 Task: Create a due date automation trigger when advanced on, on the tuesday after a card is due add checklist with checklist "Resume" incomplete at 11:00 AM.
Action: Mouse moved to (826, 259)
Screenshot: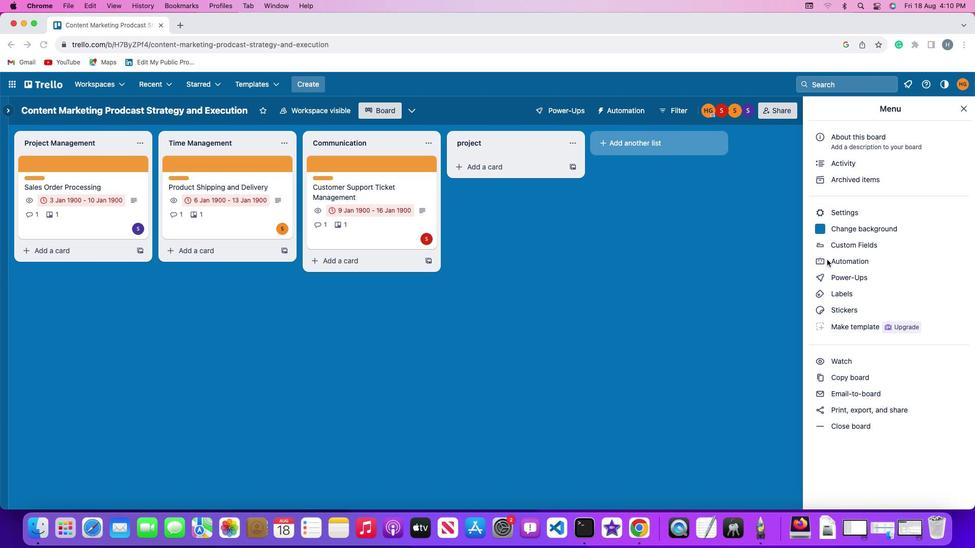 
Action: Mouse pressed left at (826, 259)
Screenshot: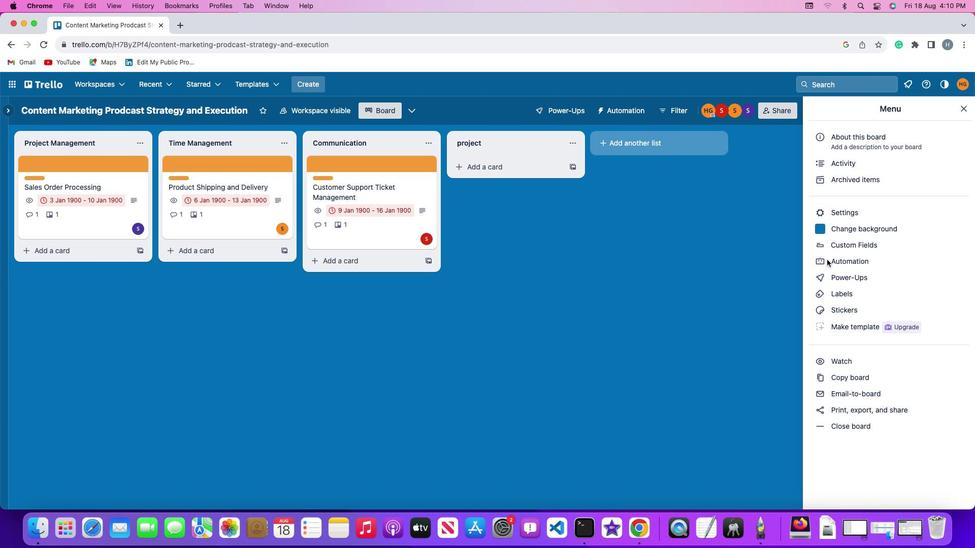 
Action: Mouse pressed left at (826, 259)
Screenshot: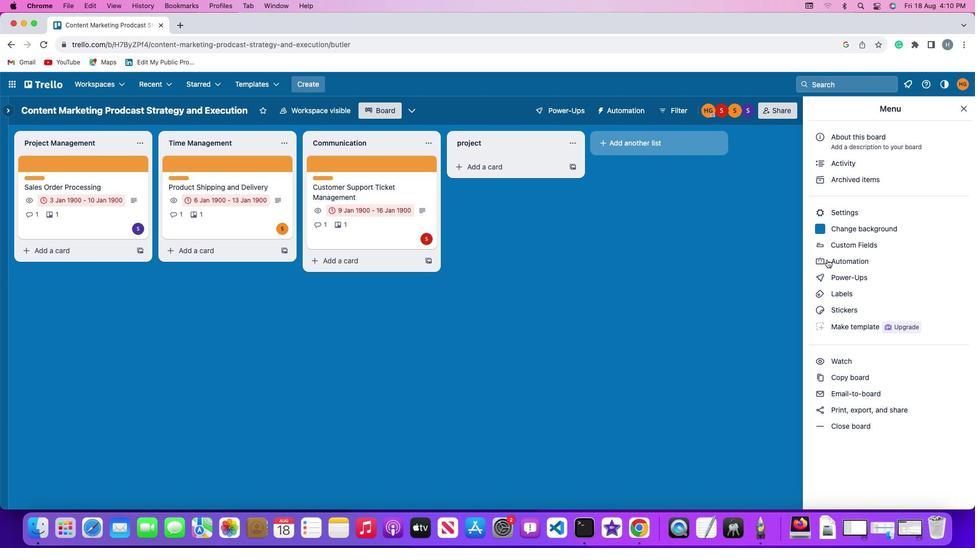 
Action: Mouse moved to (57, 242)
Screenshot: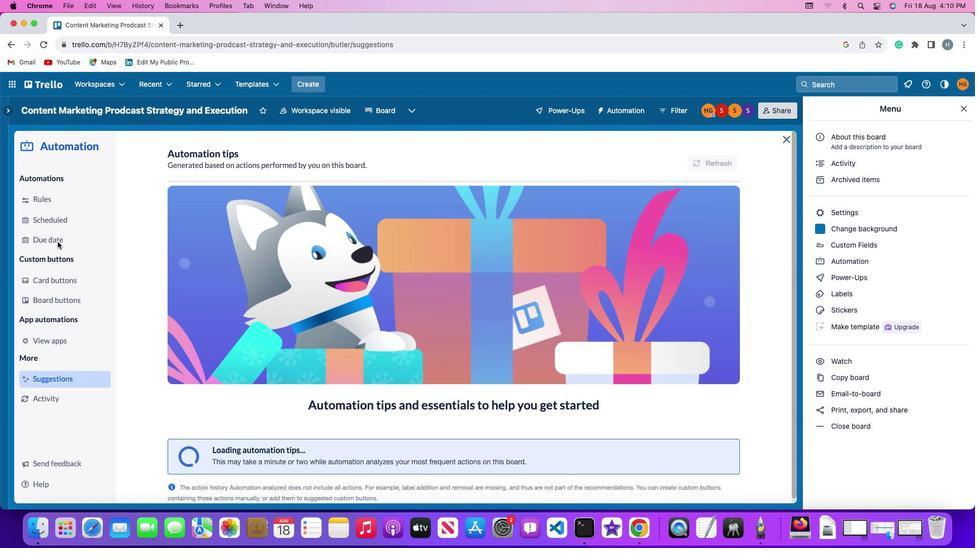 
Action: Mouse pressed left at (57, 242)
Screenshot: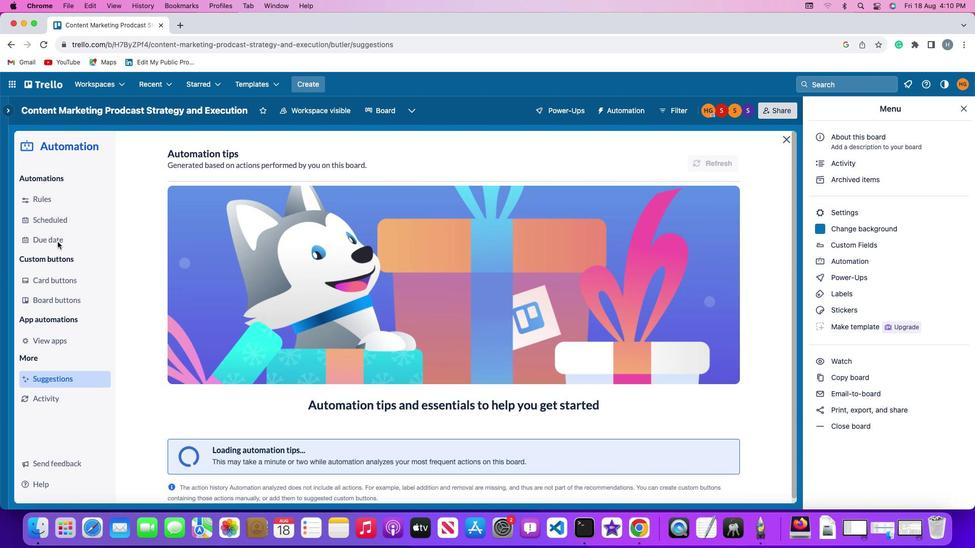 
Action: Mouse moved to (694, 154)
Screenshot: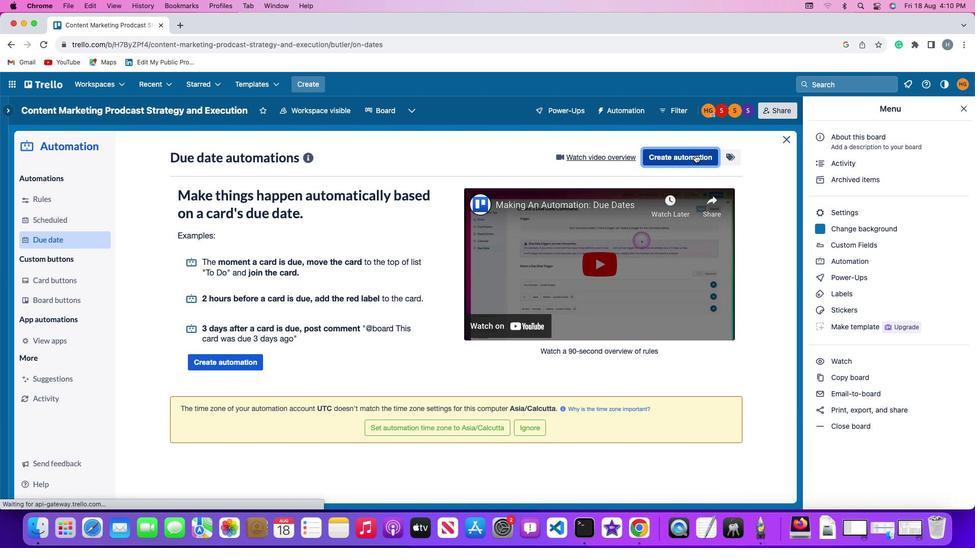 
Action: Mouse pressed left at (694, 154)
Screenshot: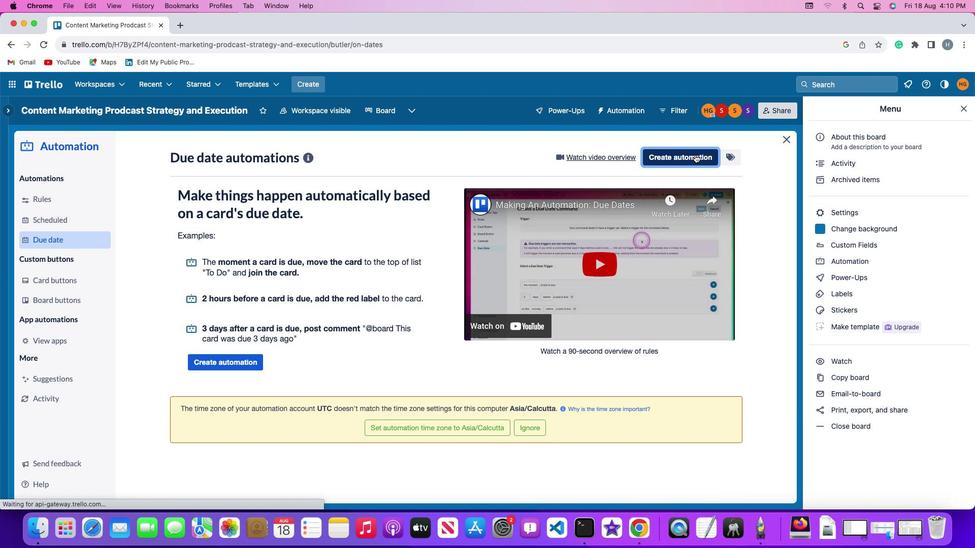 
Action: Mouse moved to (199, 251)
Screenshot: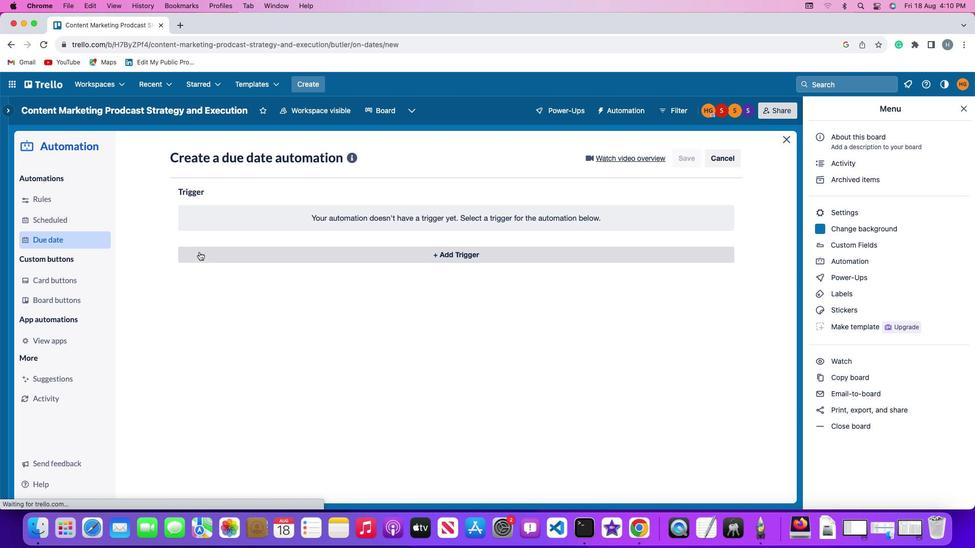 
Action: Mouse pressed left at (199, 251)
Screenshot: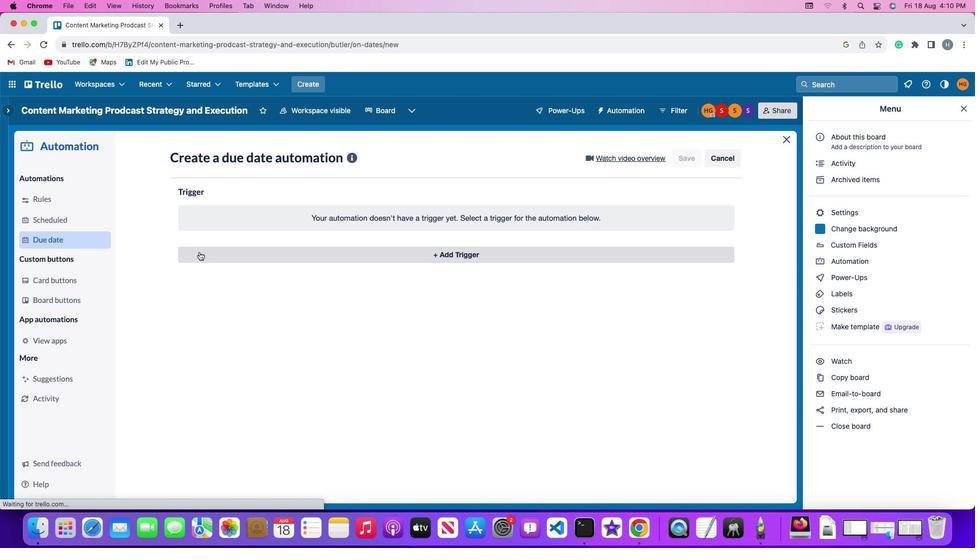 
Action: Mouse moved to (212, 441)
Screenshot: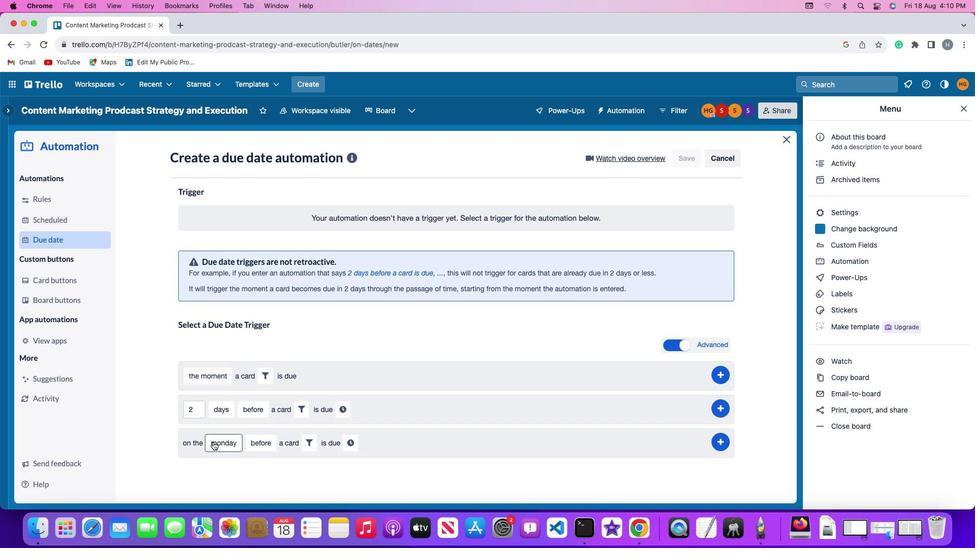 
Action: Mouse pressed left at (212, 441)
Screenshot: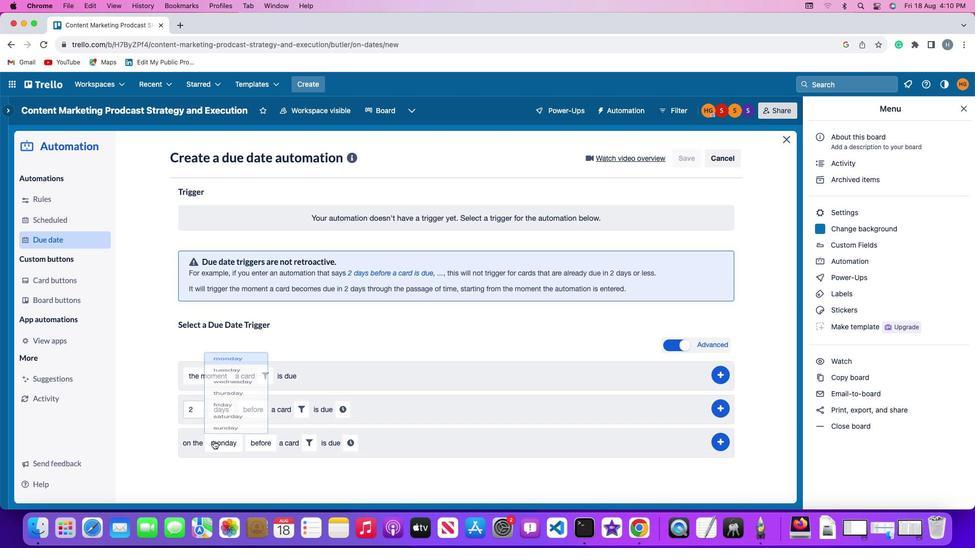 
Action: Mouse moved to (236, 325)
Screenshot: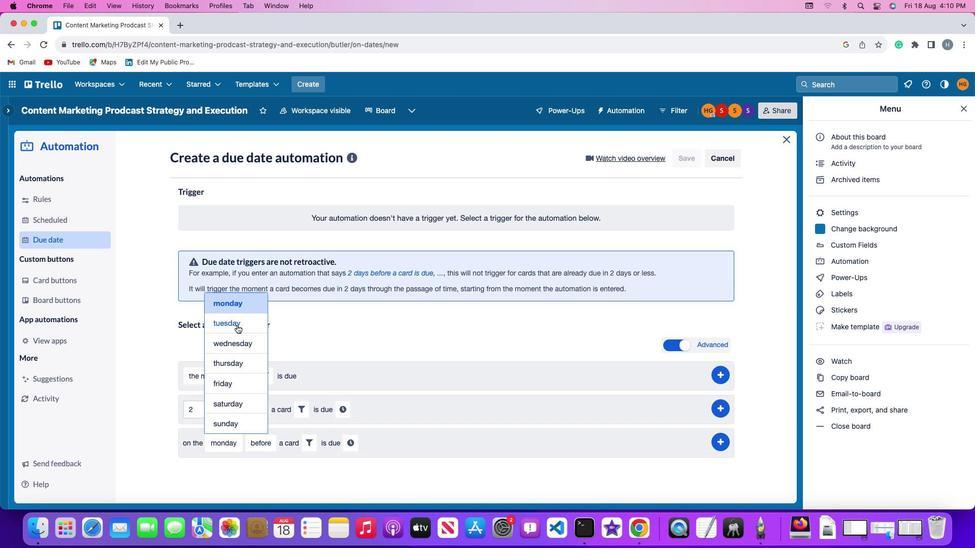 
Action: Mouse pressed left at (236, 325)
Screenshot: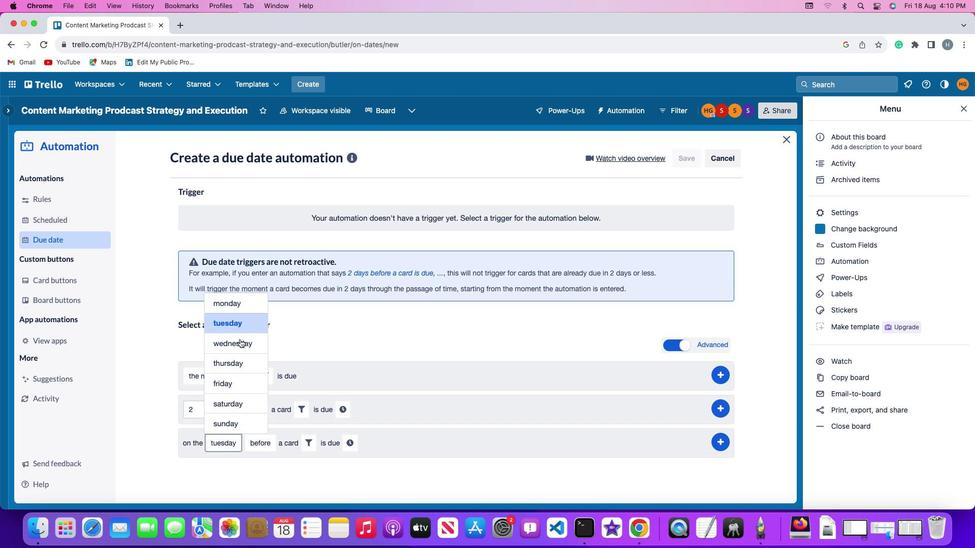 
Action: Mouse moved to (259, 448)
Screenshot: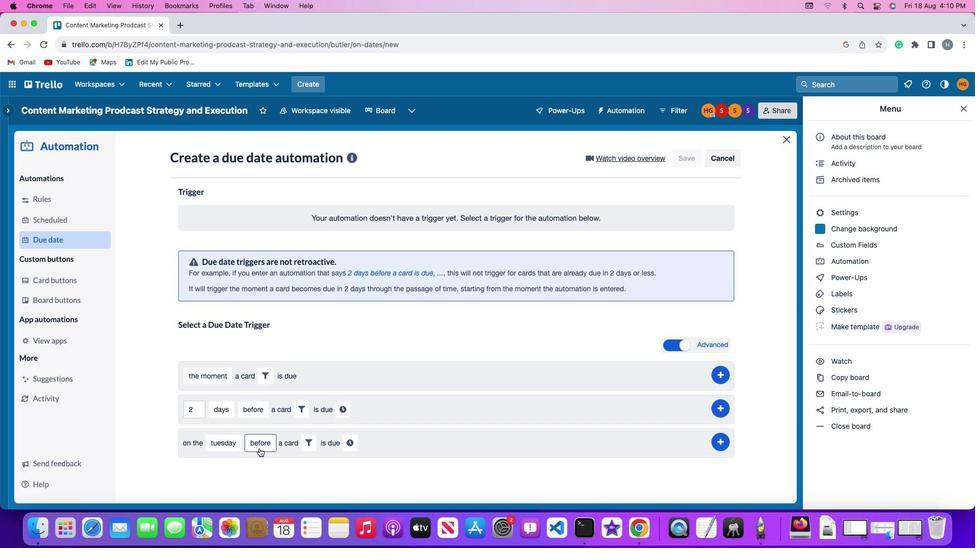 
Action: Mouse pressed left at (259, 448)
Screenshot: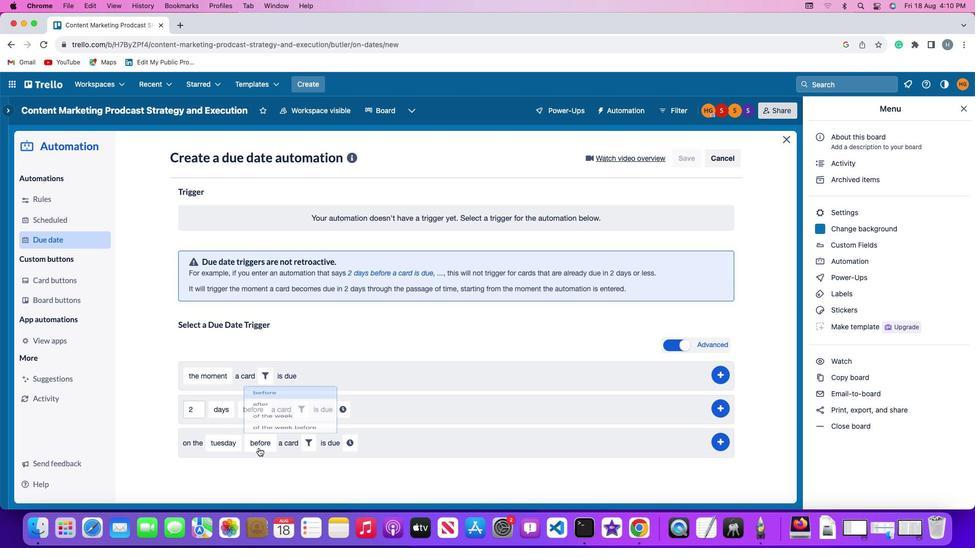 
Action: Mouse moved to (277, 378)
Screenshot: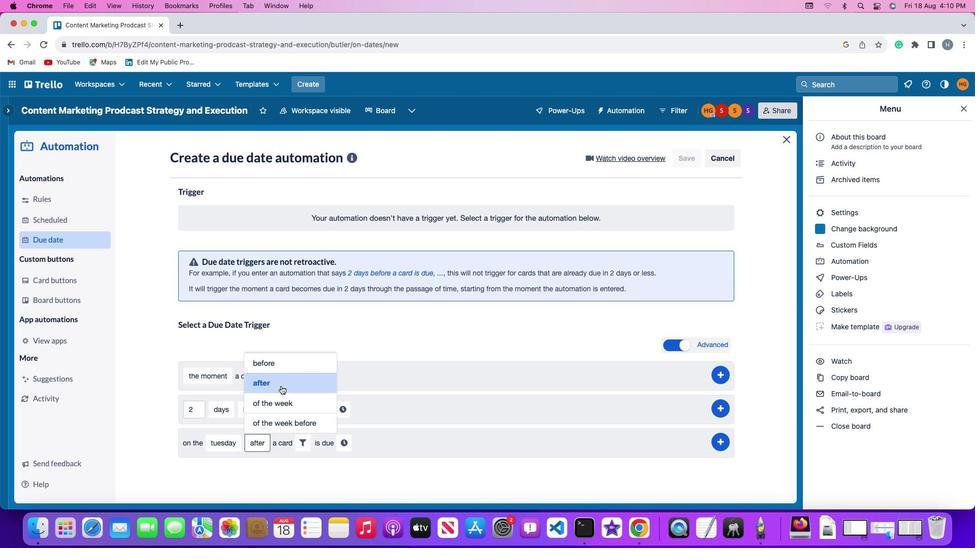 
Action: Mouse pressed left at (277, 378)
Screenshot: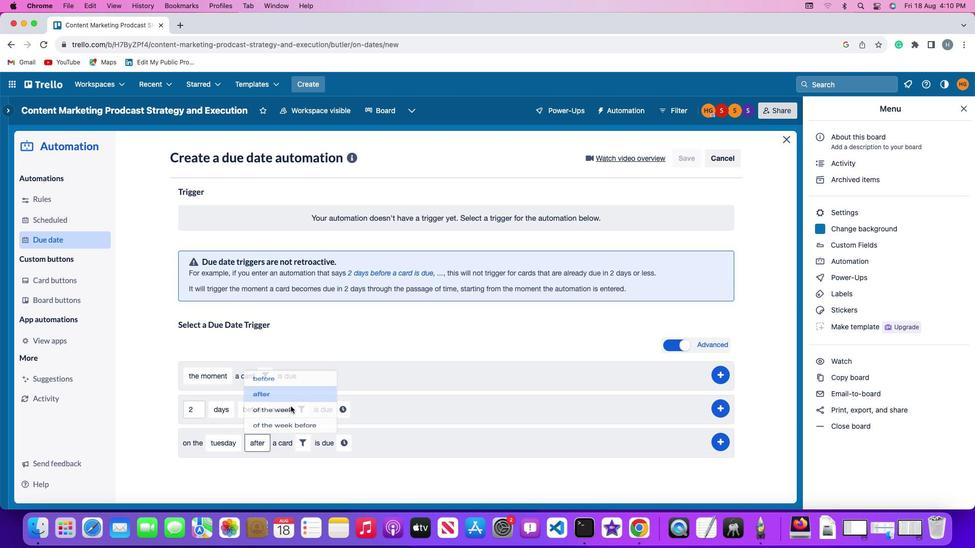 
Action: Mouse moved to (304, 443)
Screenshot: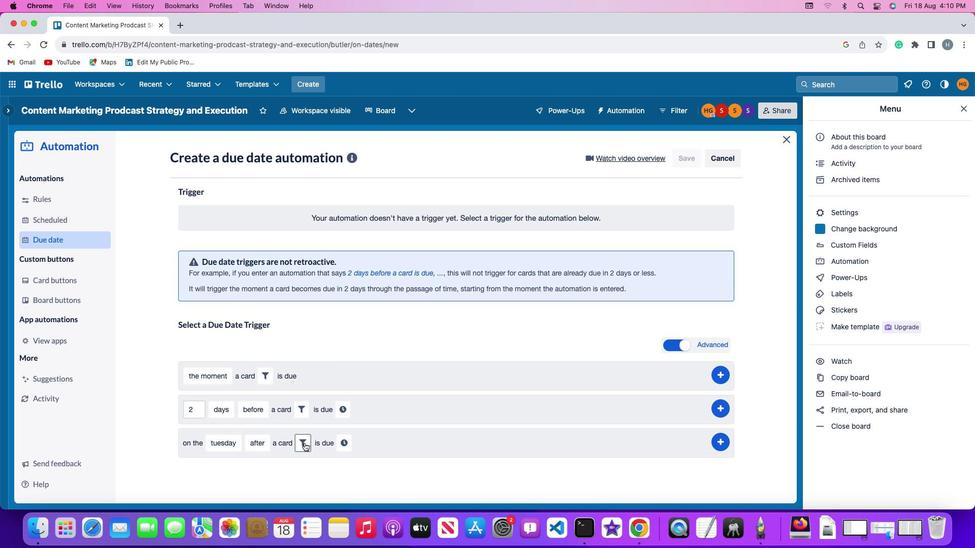 
Action: Mouse pressed left at (304, 443)
Screenshot: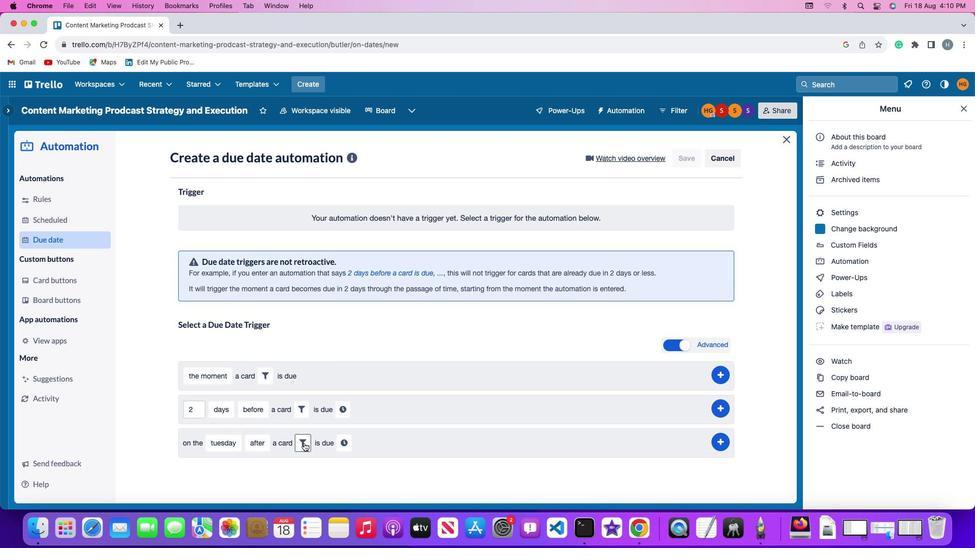 
Action: Mouse moved to (390, 473)
Screenshot: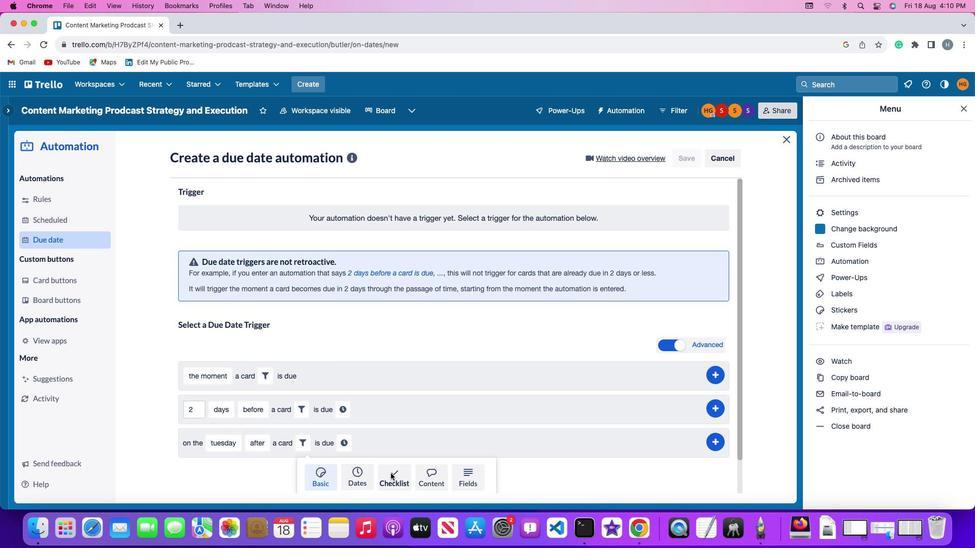 
Action: Mouse pressed left at (390, 473)
Screenshot: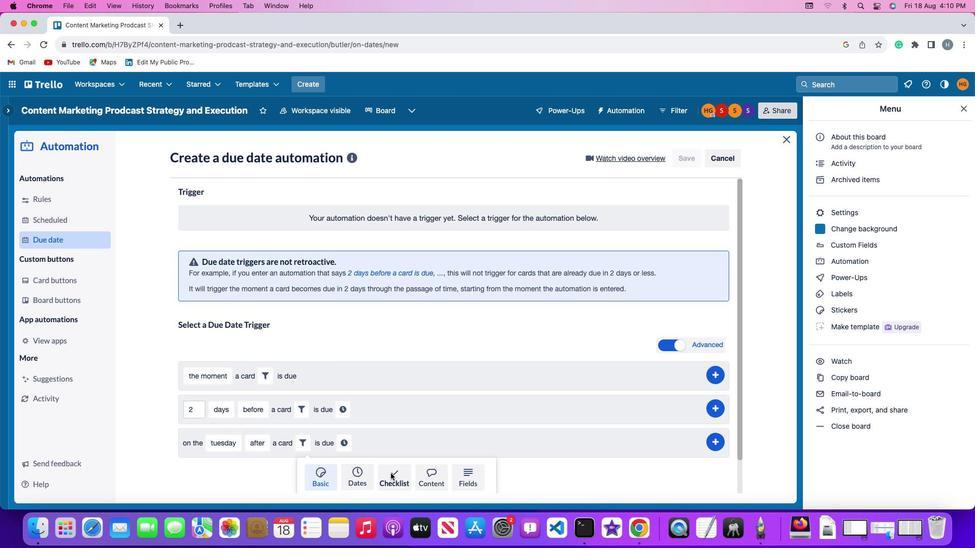 
Action: Mouse moved to (263, 472)
Screenshot: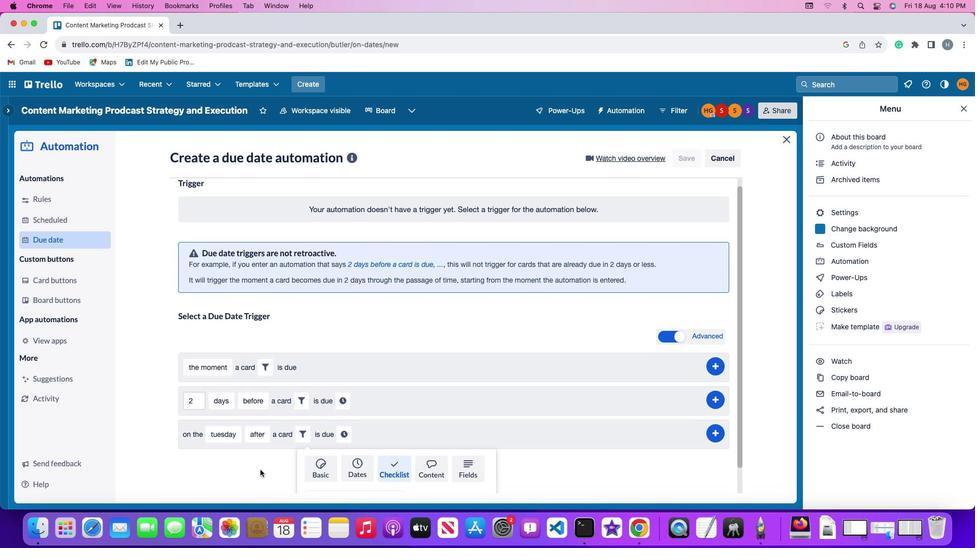 
Action: Mouse scrolled (263, 472) with delta (0, 0)
Screenshot: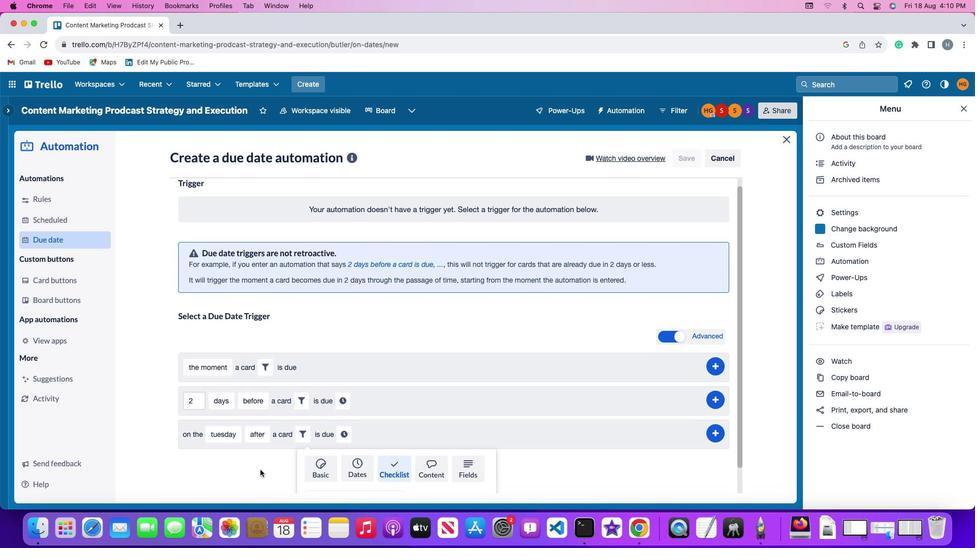 
Action: Mouse moved to (262, 472)
Screenshot: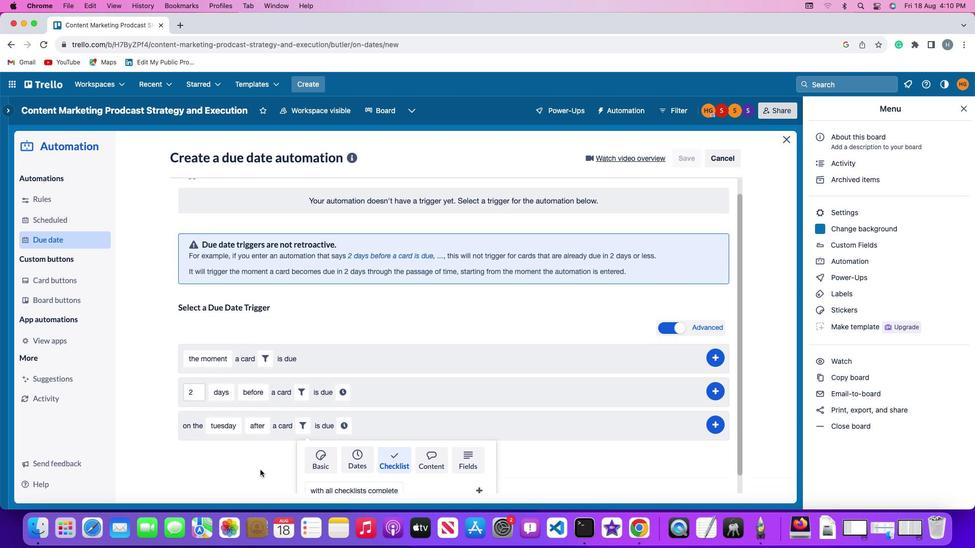 
Action: Mouse scrolled (262, 472) with delta (0, 0)
Screenshot: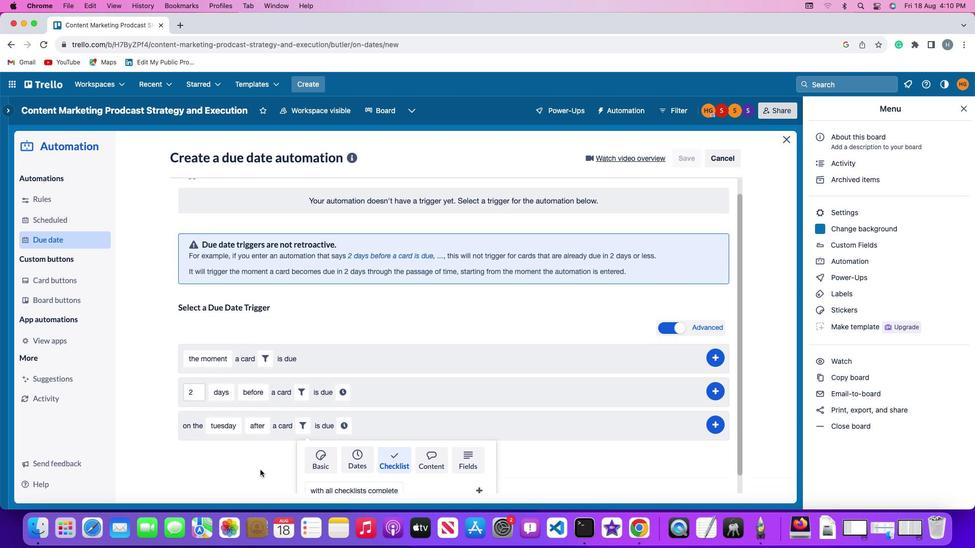 
Action: Mouse moved to (261, 471)
Screenshot: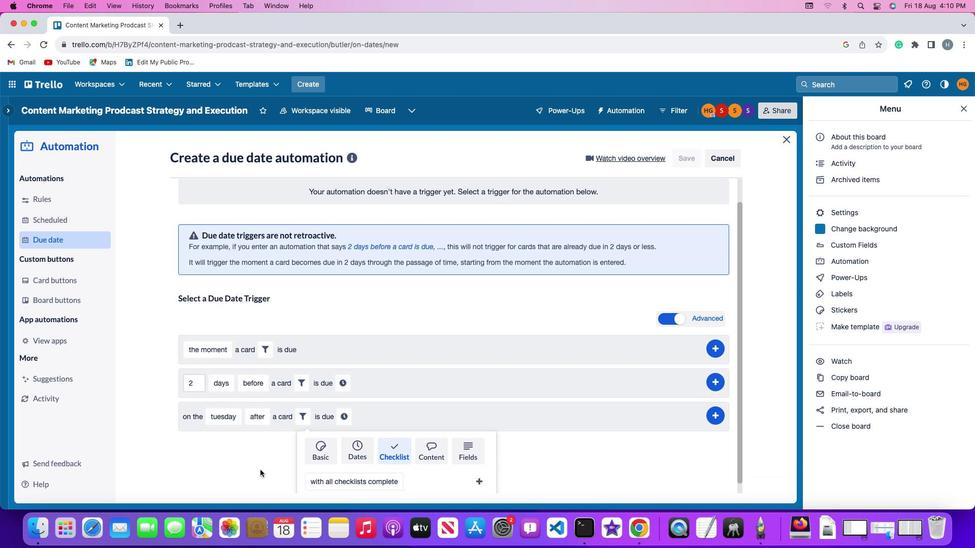 
Action: Mouse scrolled (261, 471) with delta (0, -1)
Screenshot: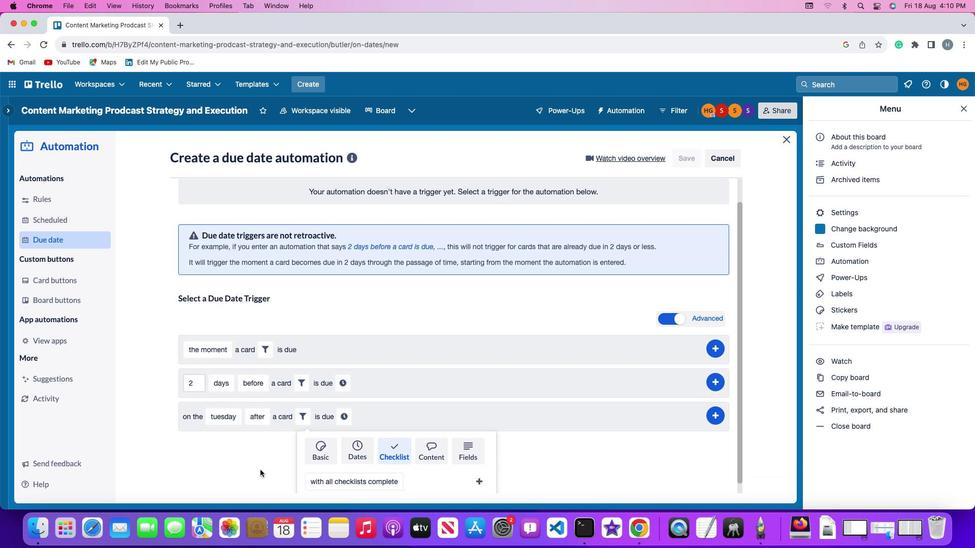 
Action: Mouse moved to (261, 470)
Screenshot: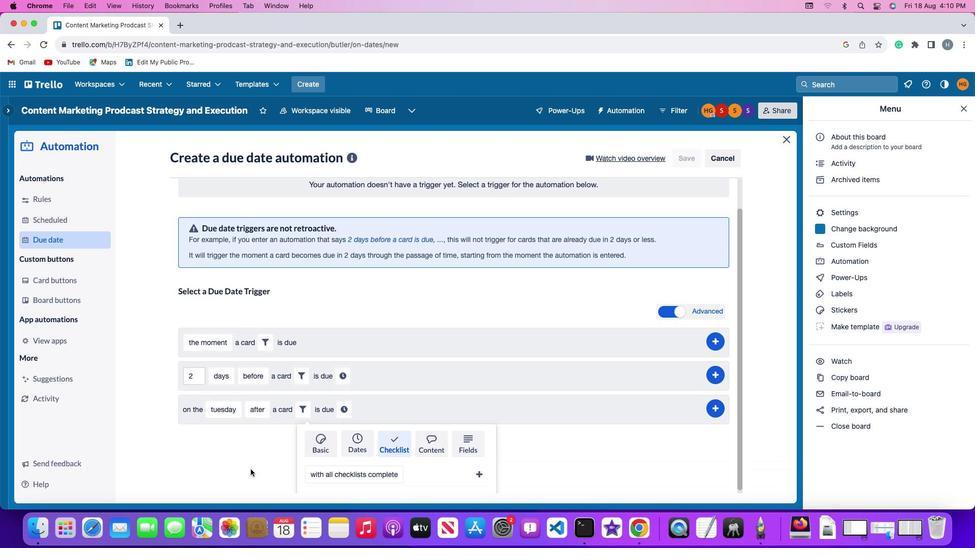 
Action: Mouse scrolled (261, 470) with delta (0, -2)
Screenshot: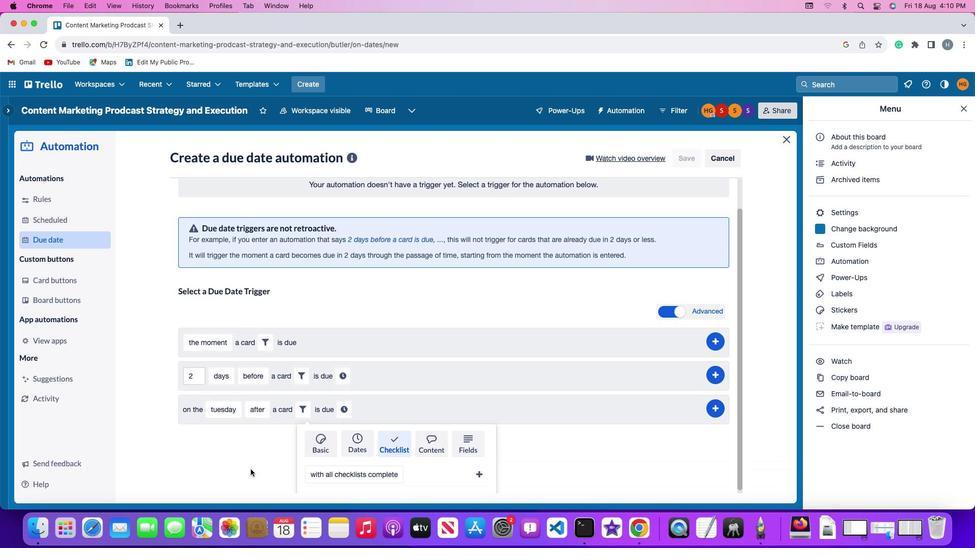 
Action: Mouse moved to (315, 474)
Screenshot: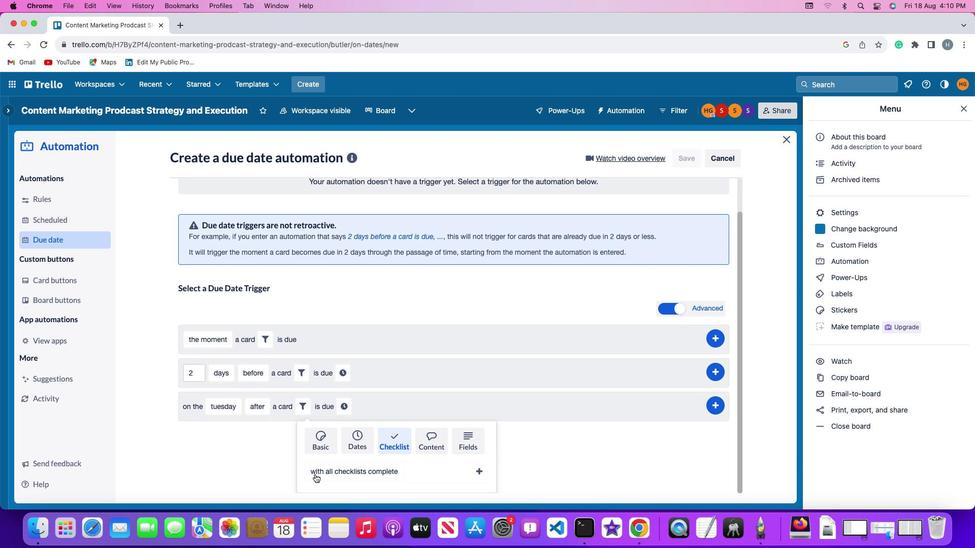 
Action: Mouse pressed left at (315, 474)
Screenshot: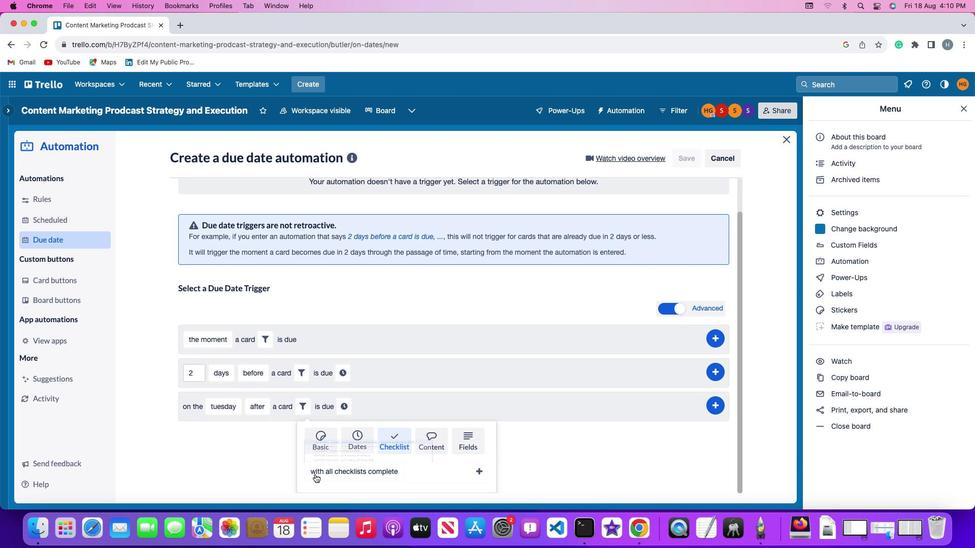 
Action: Mouse moved to (332, 410)
Screenshot: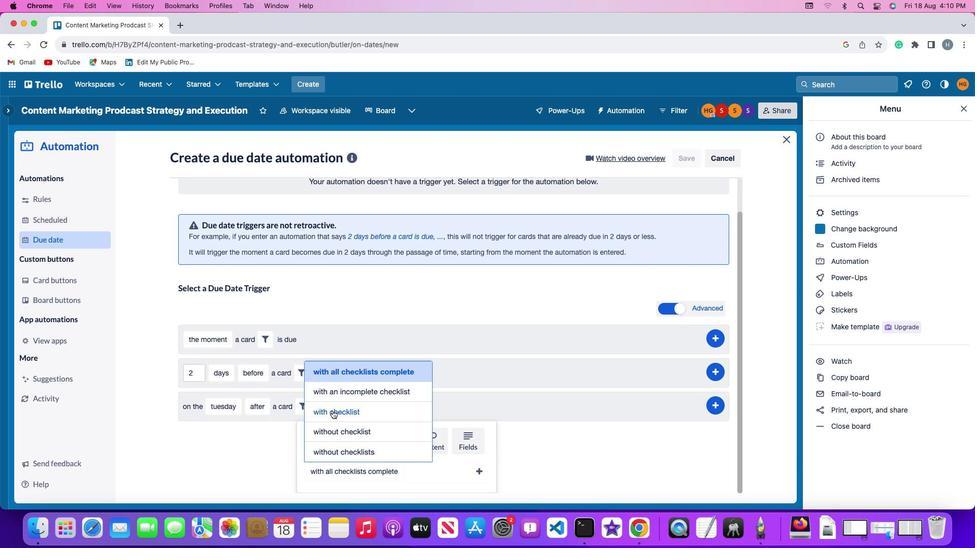
Action: Mouse pressed left at (332, 410)
Screenshot: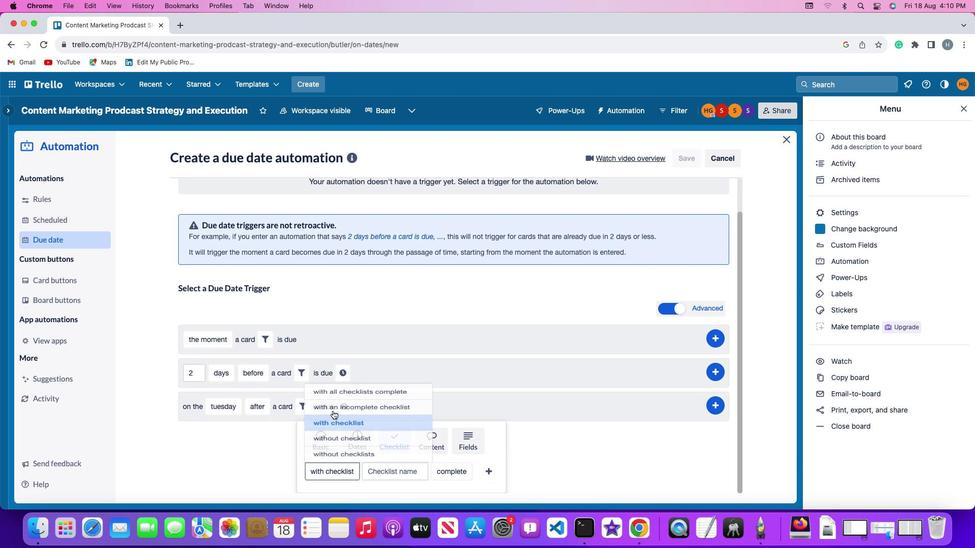 
Action: Mouse moved to (389, 470)
Screenshot: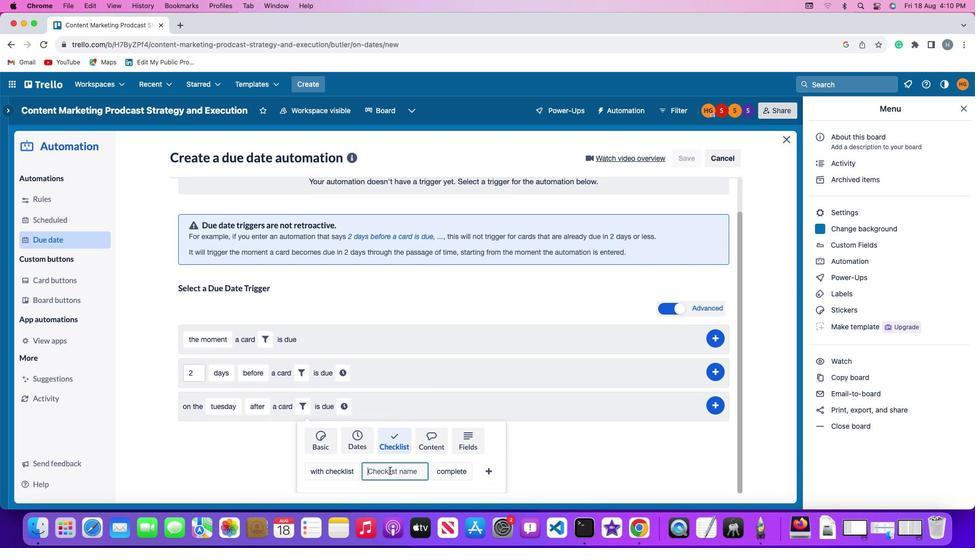 
Action: Mouse pressed left at (389, 470)
Screenshot: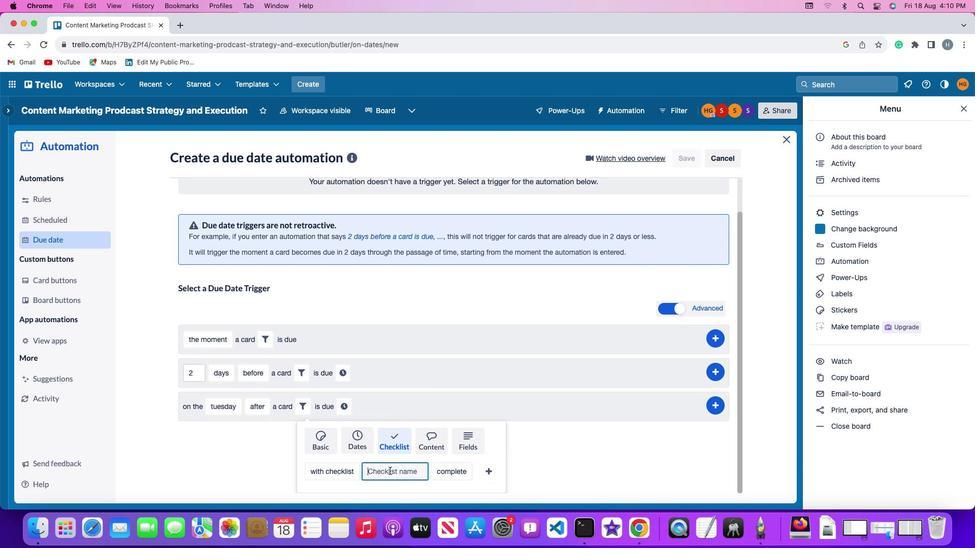 
Action: Key pressed Key.shift'R''e''s''u''m''e'
Screenshot: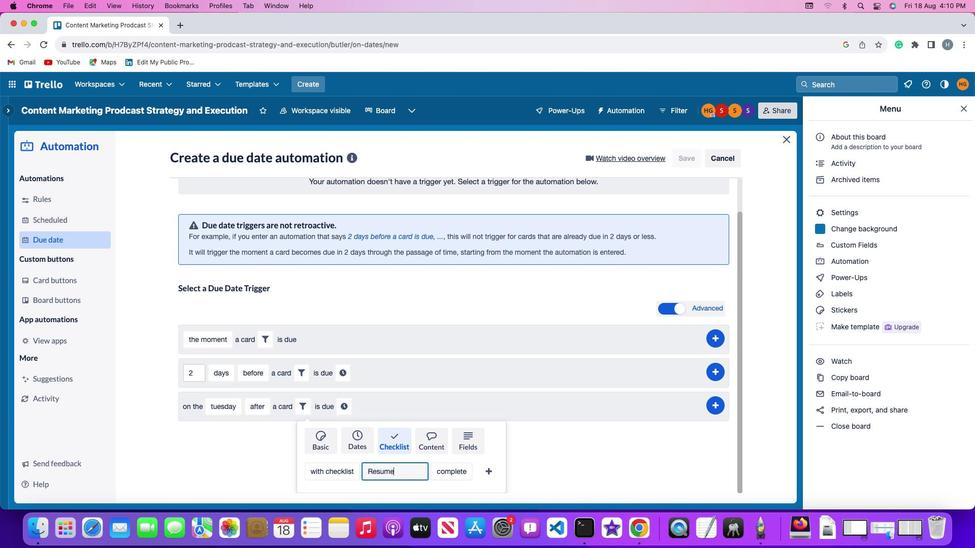 
Action: Mouse moved to (452, 470)
Screenshot: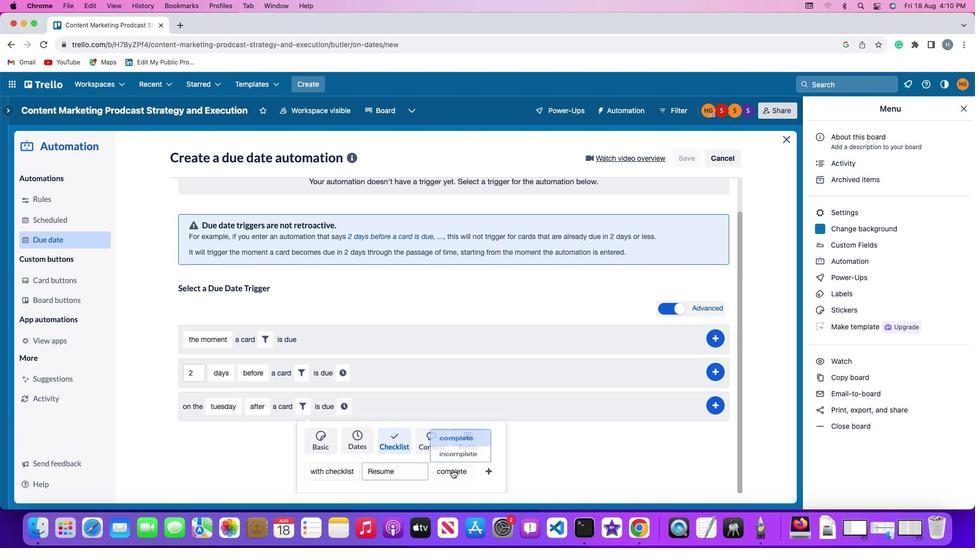 
Action: Mouse pressed left at (452, 470)
Screenshot: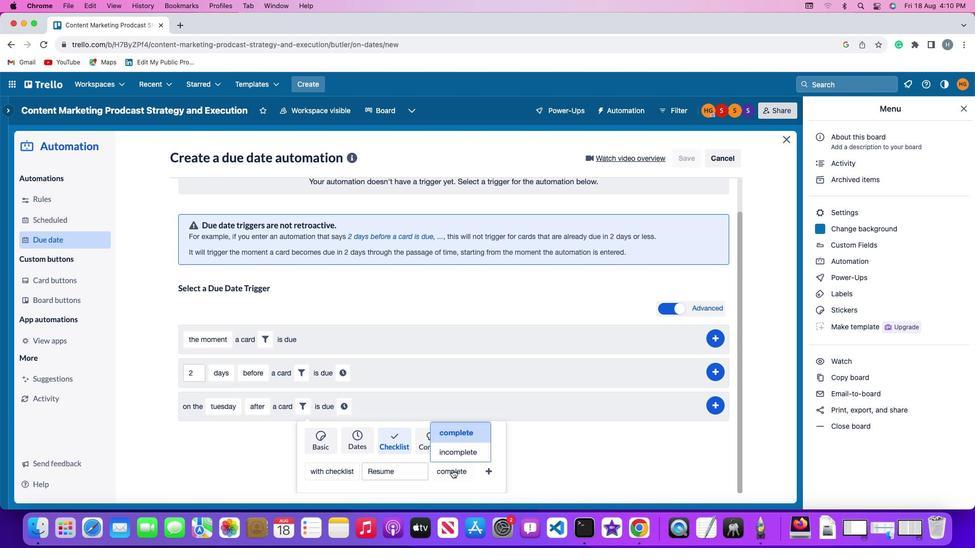 
Action: Mouse moved to (452, 451)
Screenshot: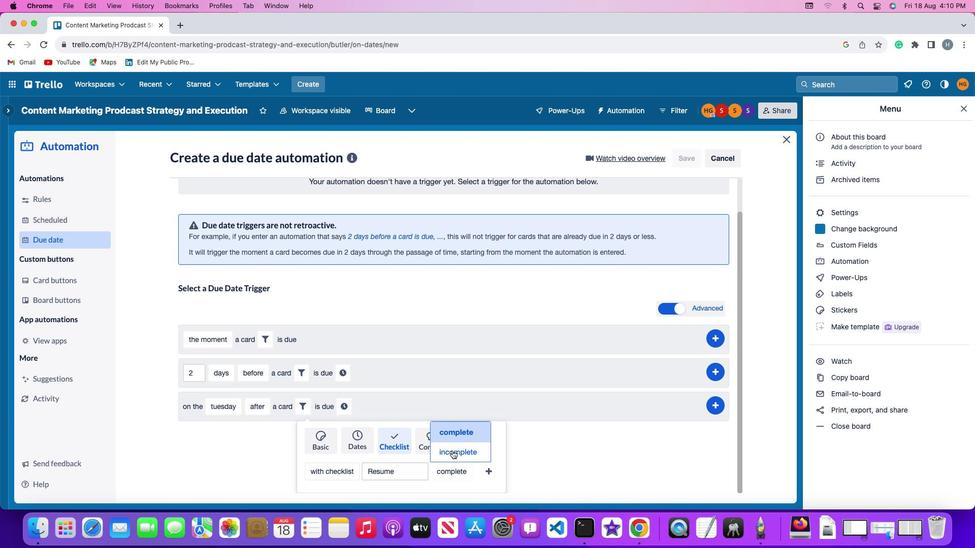 
Action: Mouse pressed left at (452, 451)
Screenshot: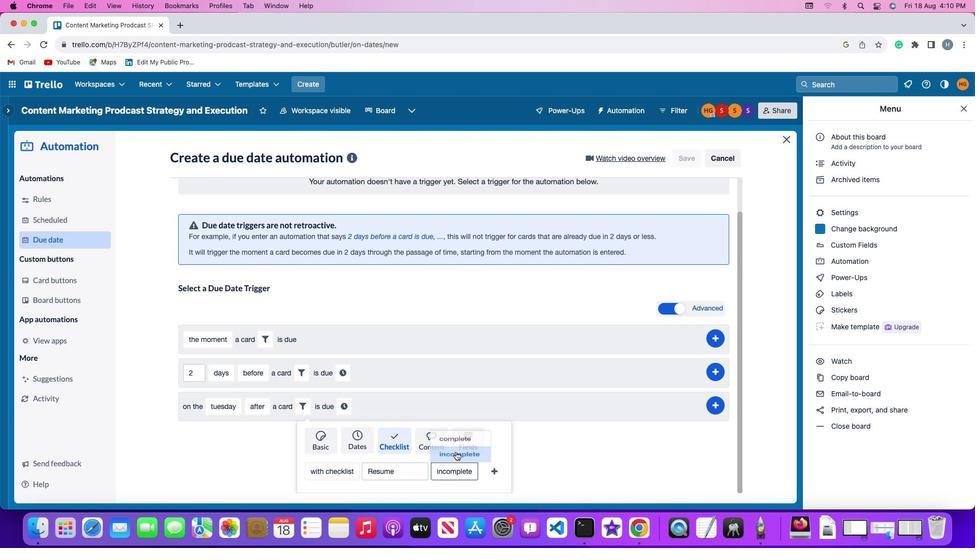 
Action: Mouse moved to (491, 467)
Screenshot: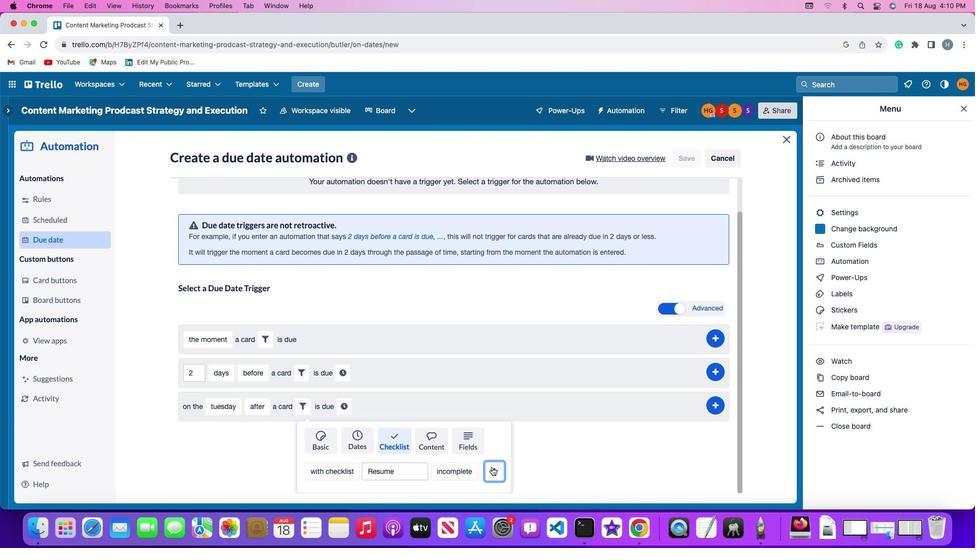 
Action: Mouse pressed left at (491, 467)
Screenshot: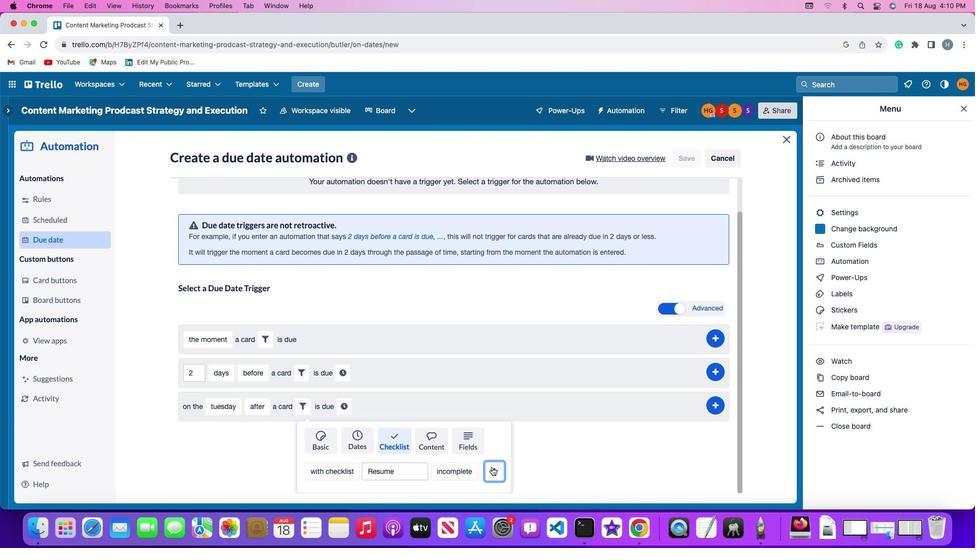
Action: Mouse moved to (484, 443)
Screenshot: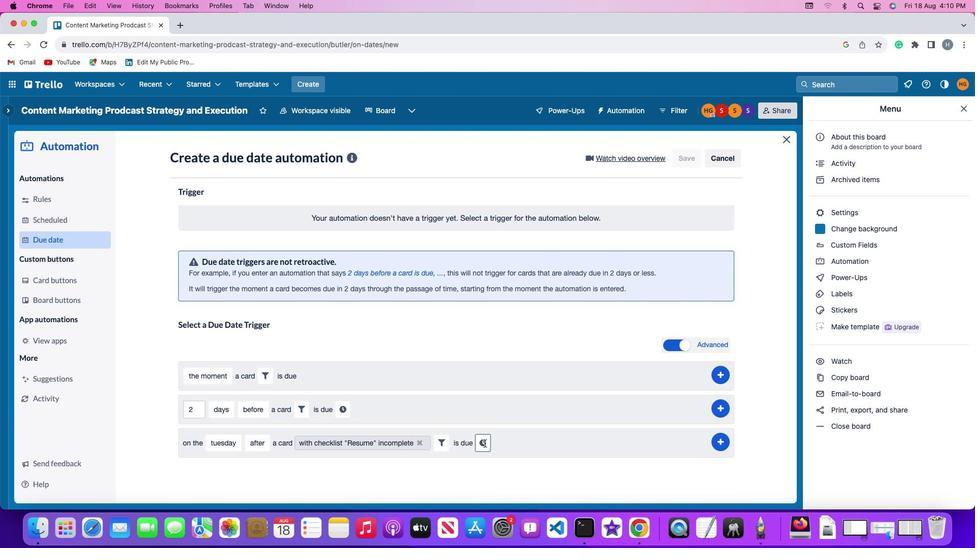 
Action: Mouse pressed left at (484, 443)
Screenshot: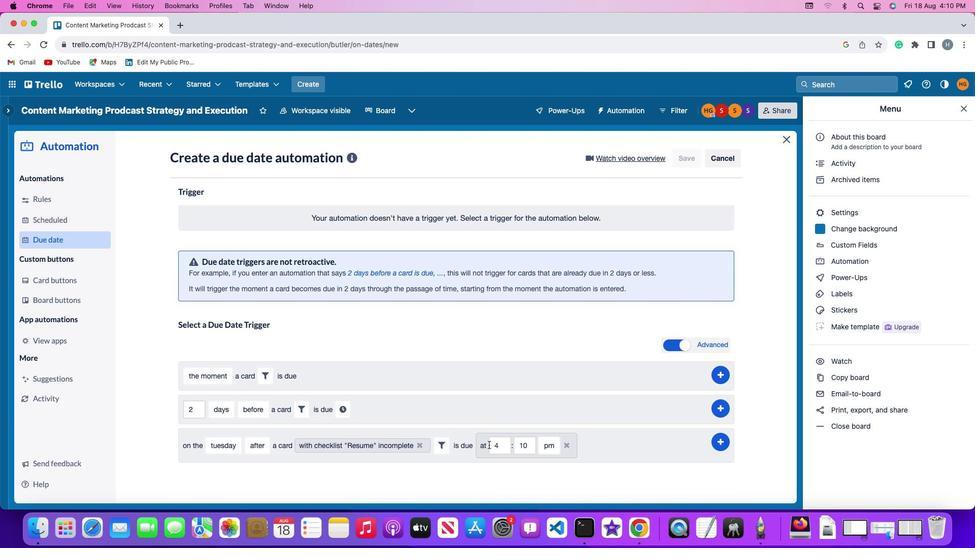 
Action: Mouse moved to (508, 448)
Screenshot: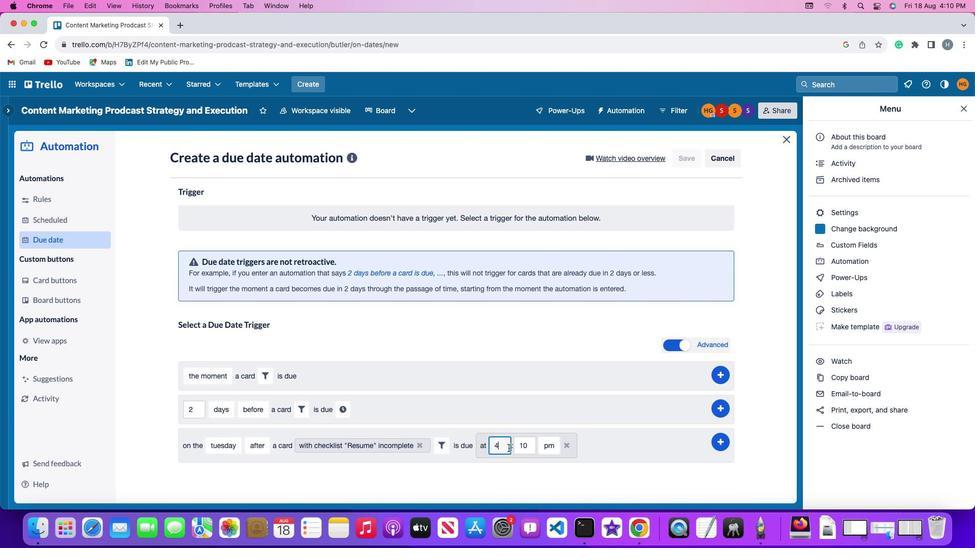 
Action: Mouse pressed left at (508, 448)
Screenshot: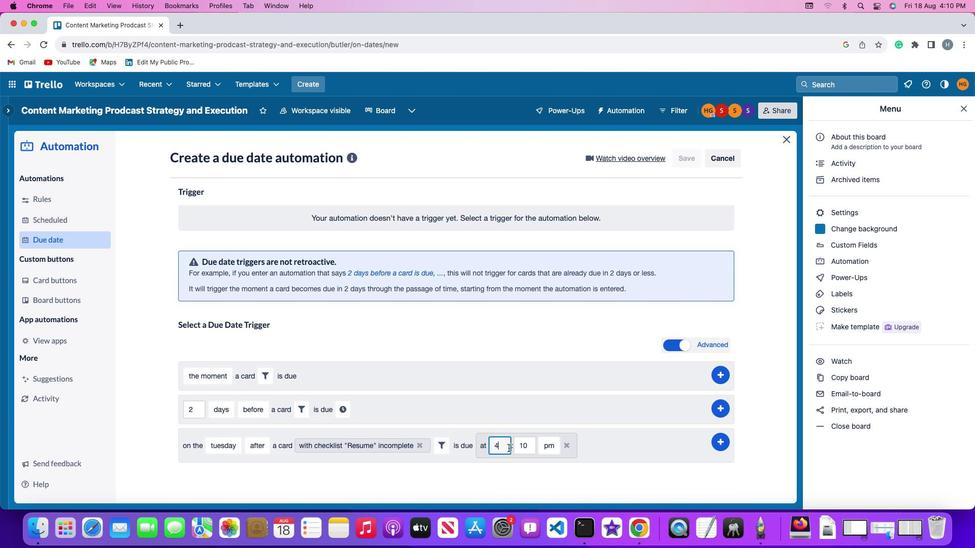 
Action: Key pressed Key.backspace'1''1'
Screenshot: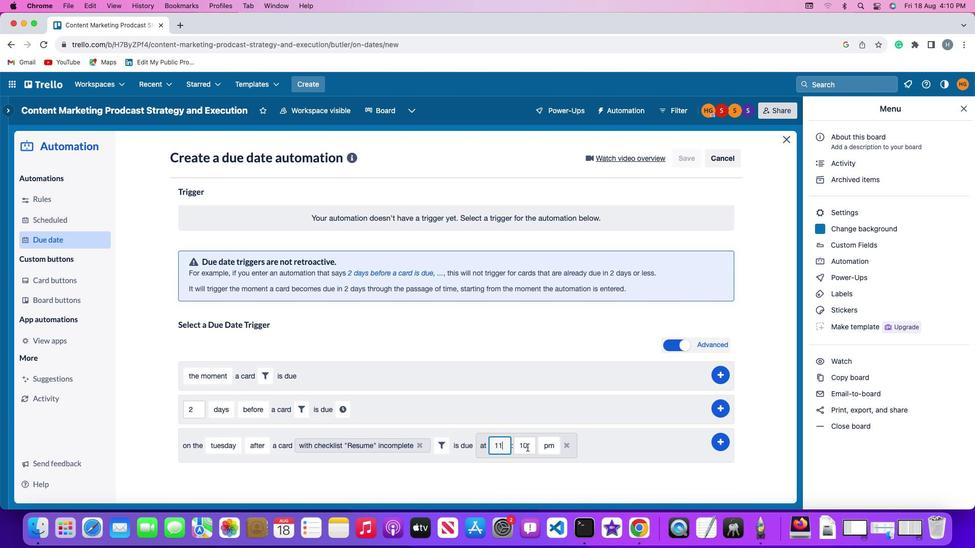 
Action: Mouse moved to (528, 447)
Screenshot: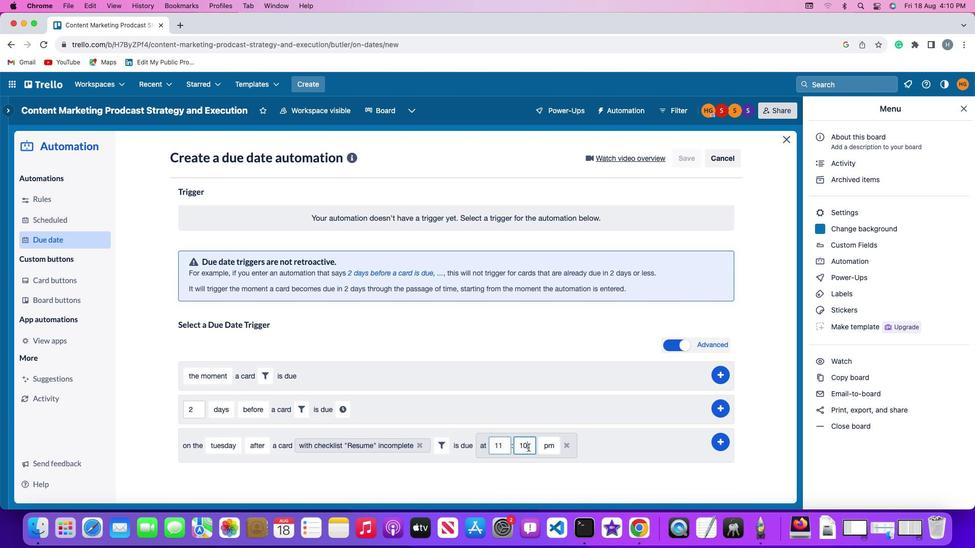
Action: Mouse pressed left at (528, 447)
Screenshot: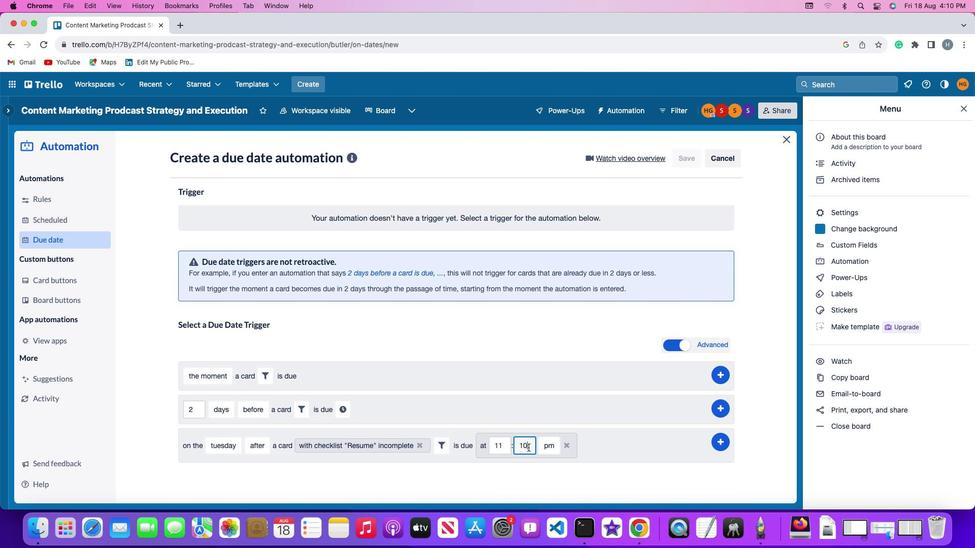 
Action: Key pressed Key.backspaceKey.backspace'0''0'
Screenshot: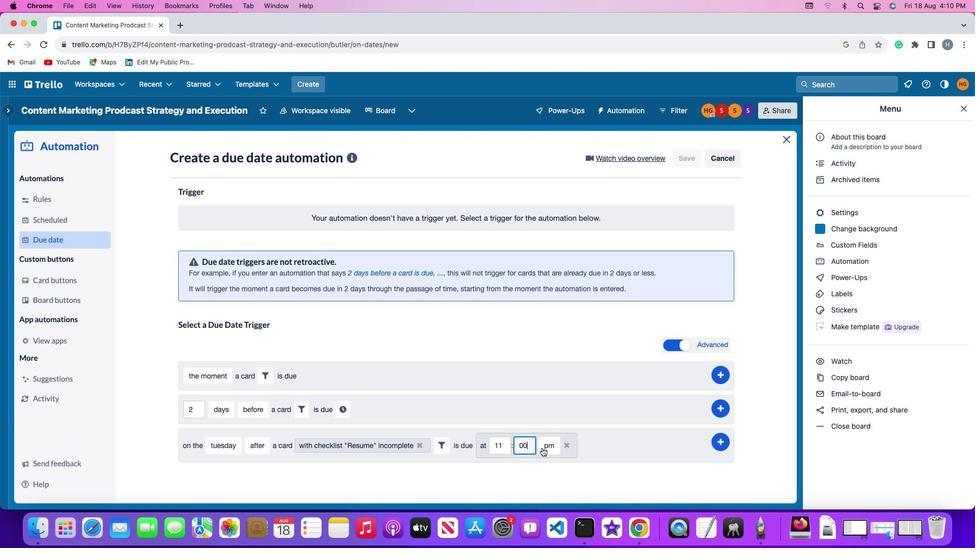 
Action: Mouse moved to (545, 448)
Screenshot: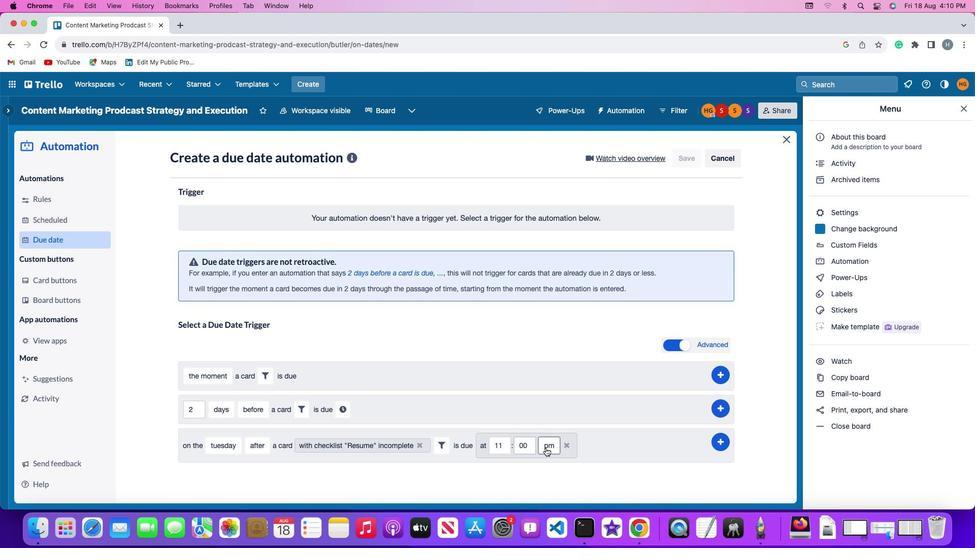 
Action: Mouse pressed left at (545, 448)
Screenshot: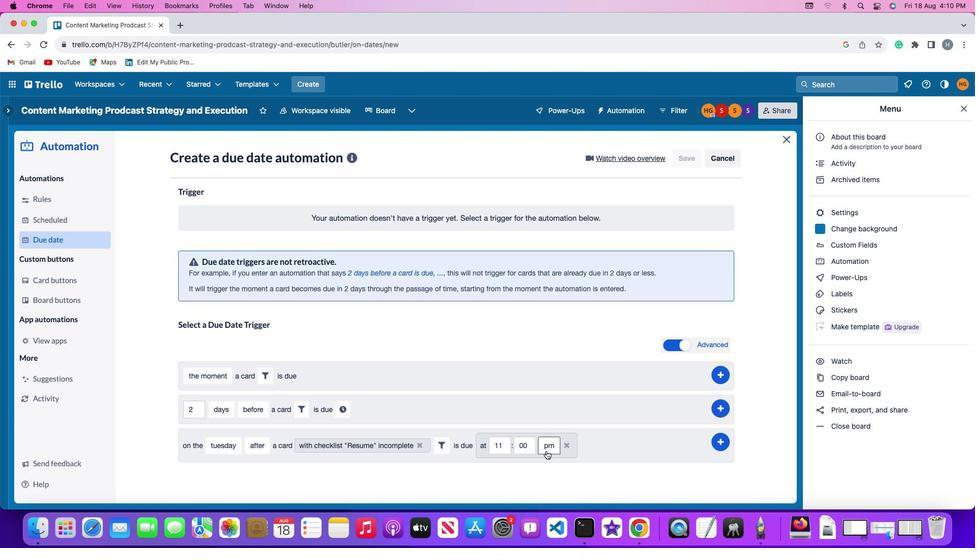 
Action: Mouse moved to (548, 467)
Screenshot: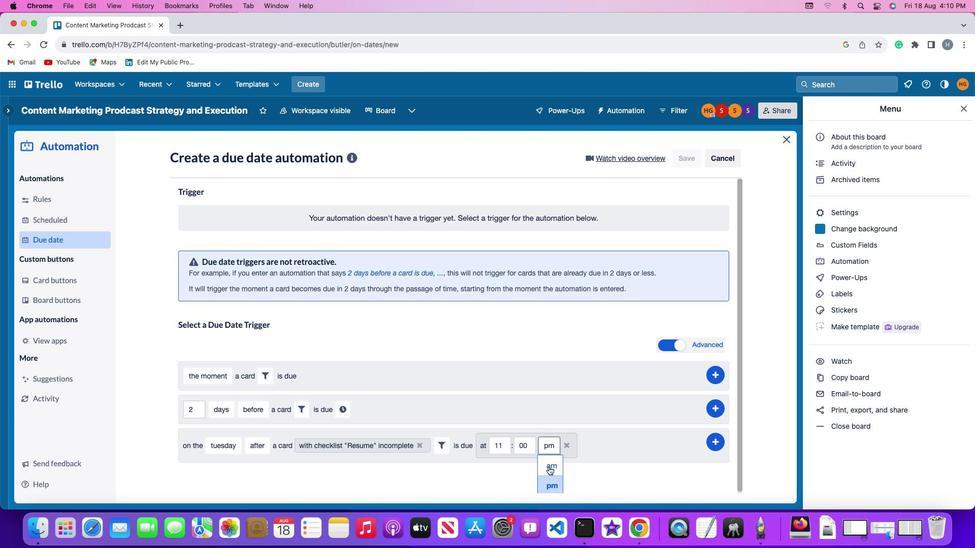 
Action: Mouse pressed left at (548, 467)
Screenshot: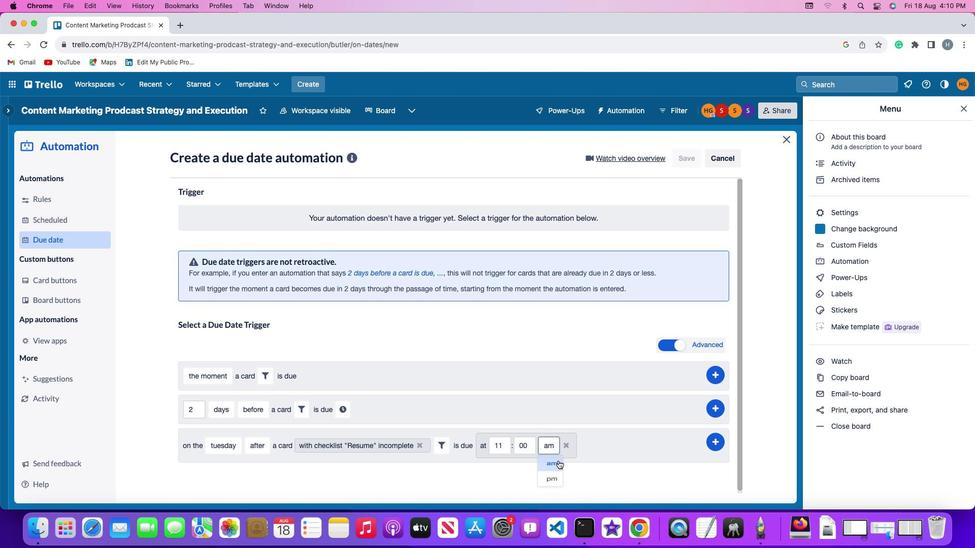 
Action: Mouse moved to (720, 440)
Screenshot: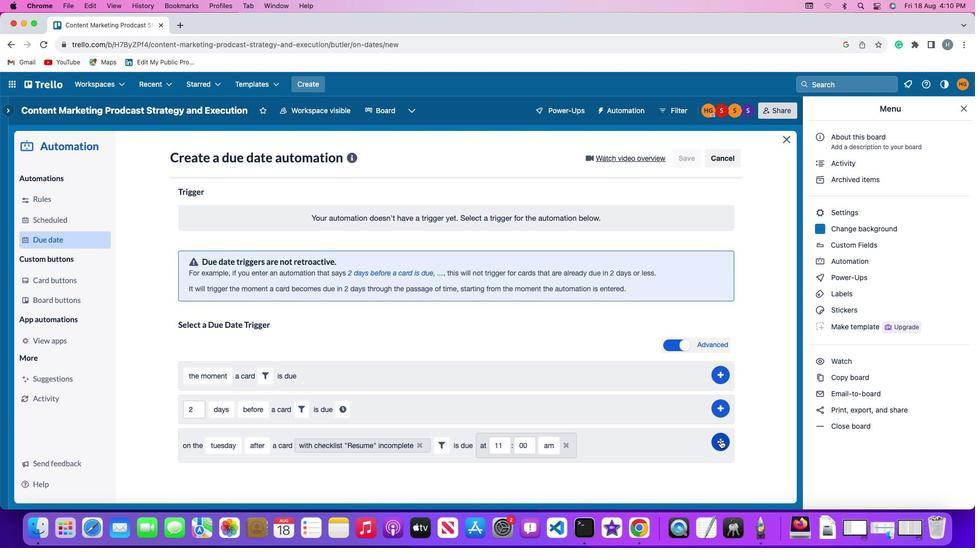 
Action: Mouse pressed left at (720, 440)
Screenshot: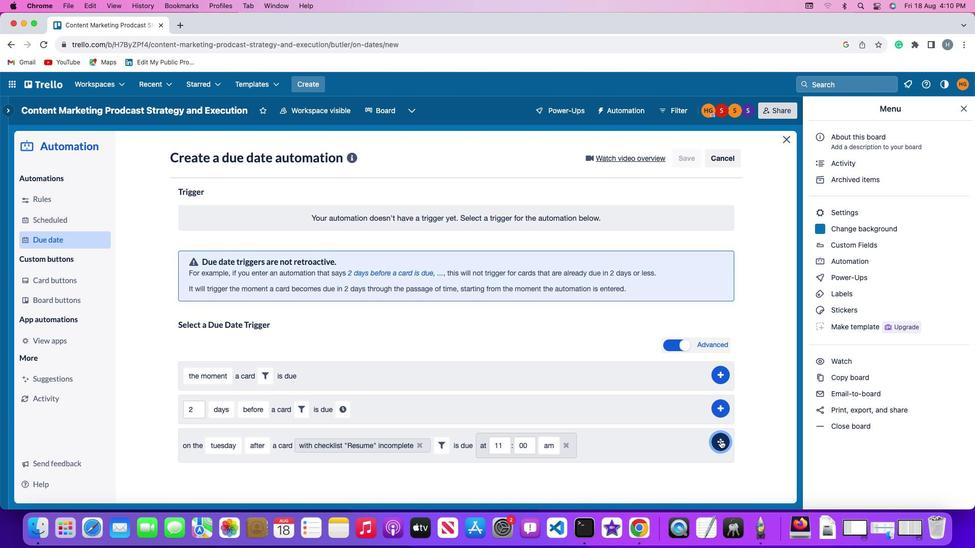 
Action: Mouse moved to (754, 362)
Screenshot: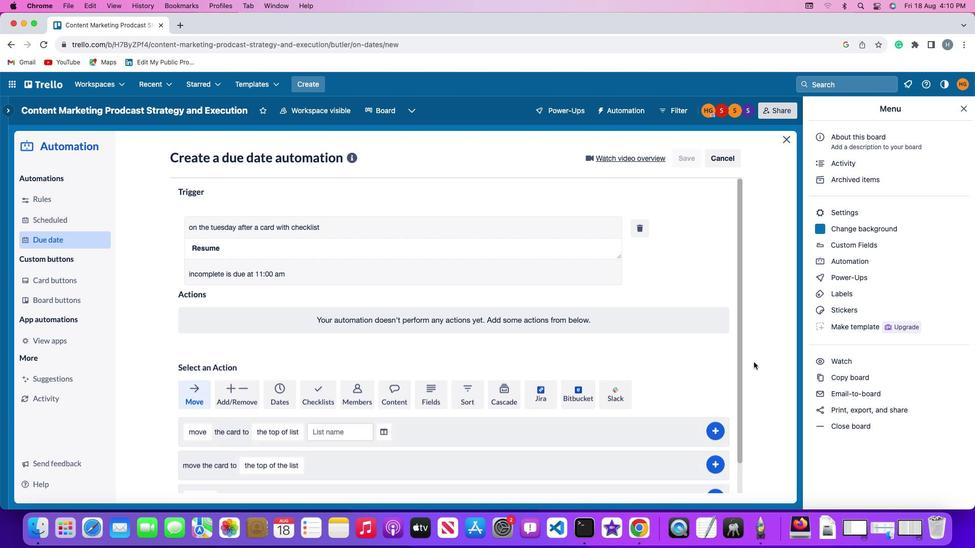
